Task: Create Issue Issue0000000026 in Backlog  in Scrum Project Project0000000006 in Jira. Create Issue Issue0000000027 in Backlog  in Scrum Project Project0000000006 in Jira. Create Issue Issue0000000028 in Backlog  in Scrum Project Project0000000006 in Jira. Create Issue Issue0000000029 in Backlog  in Scrum Project Project0000000006 in Jira. Create Issue Issue0000000030 in Backlog  in Scrum Project Project0000000006 in Jira
Action: Mouse moved to (84, 221)
Screenshot: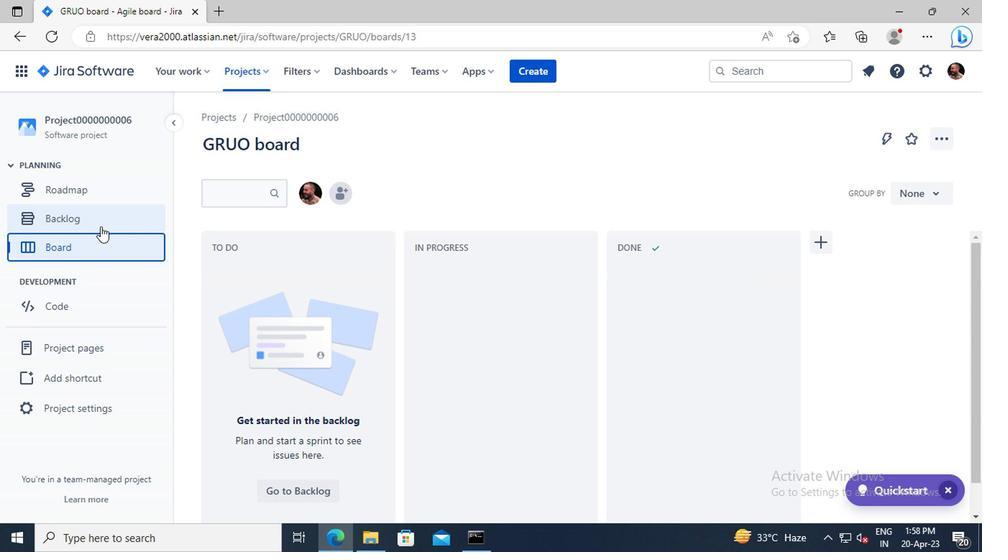 
Action: Mouse pressed left at (84, 221)
Screenshot: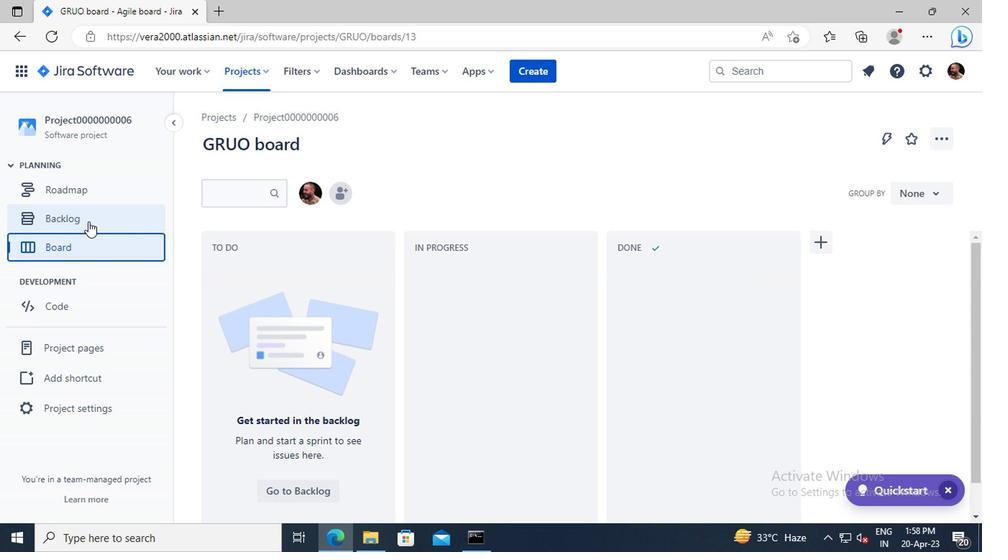 
Action: Mouse moved to (527, 72)
Screenshot: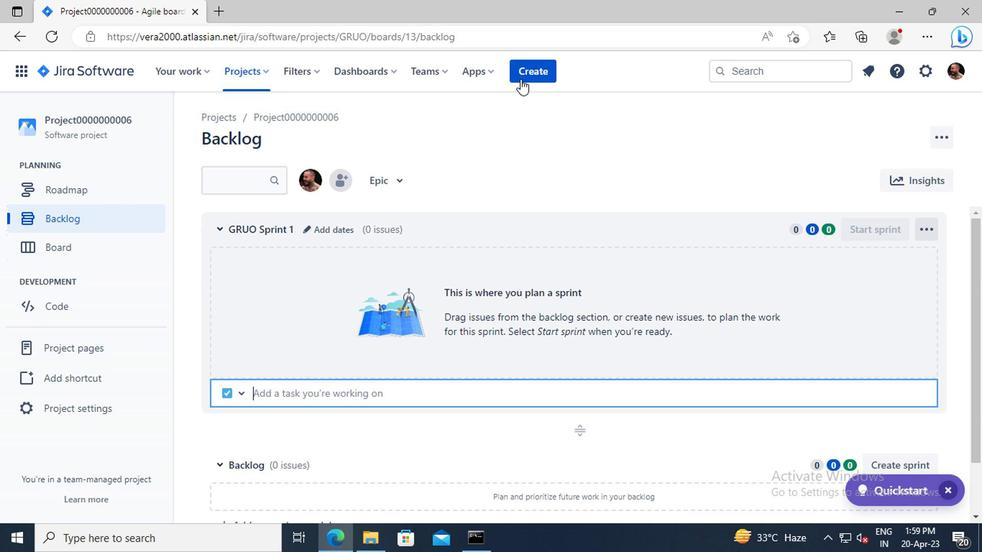 
Action: Mouse pressed left at (527, 72)
Screenshot: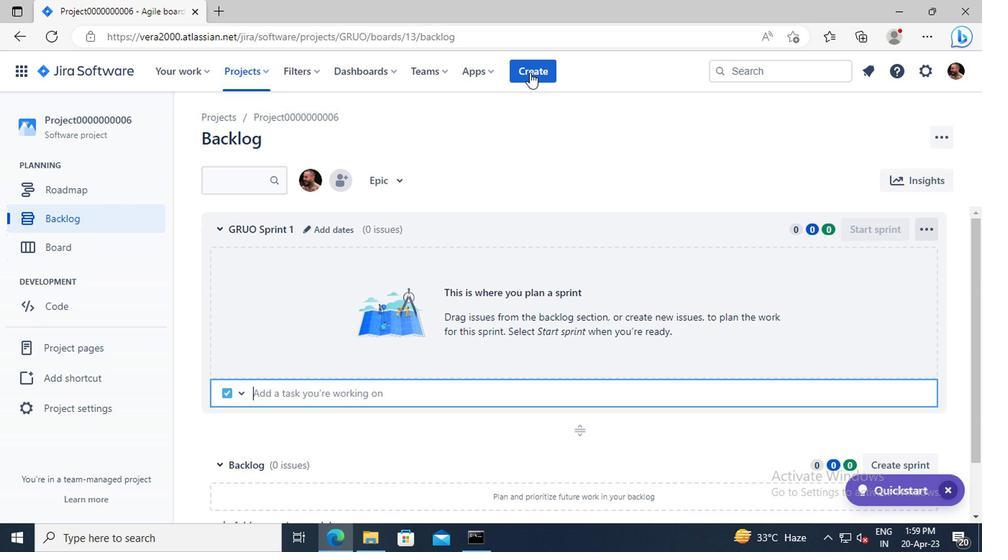 
Action: Mouse moved to (366, 280)
Screenshot: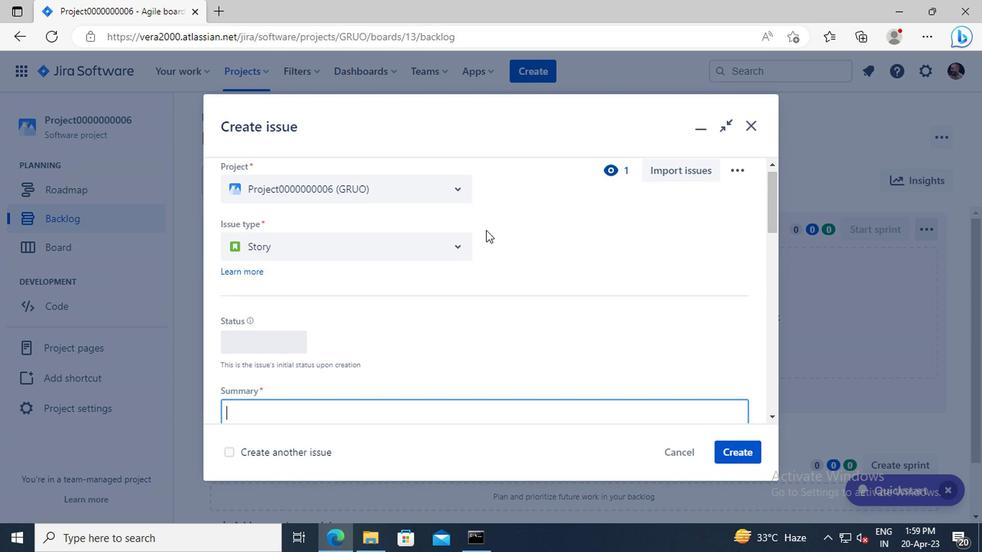 
Action: Mouse scrolled (366, 280) with delta (0, 0)
Screenshot: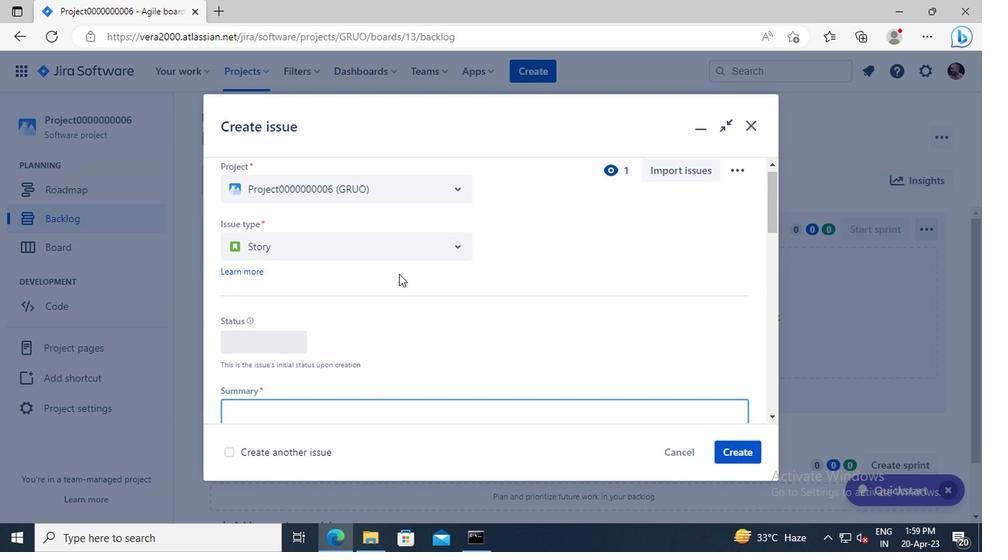 
Action: Mouse scrolled (366, 280) with delta (0, 0)
Screenshot: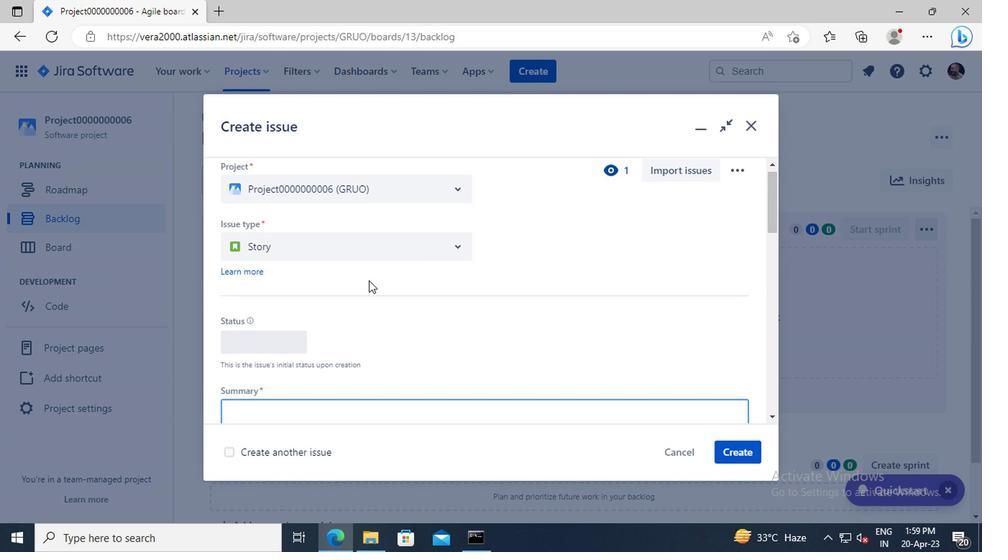 
Action: Mouse moved to (342, 332)
Screenshot: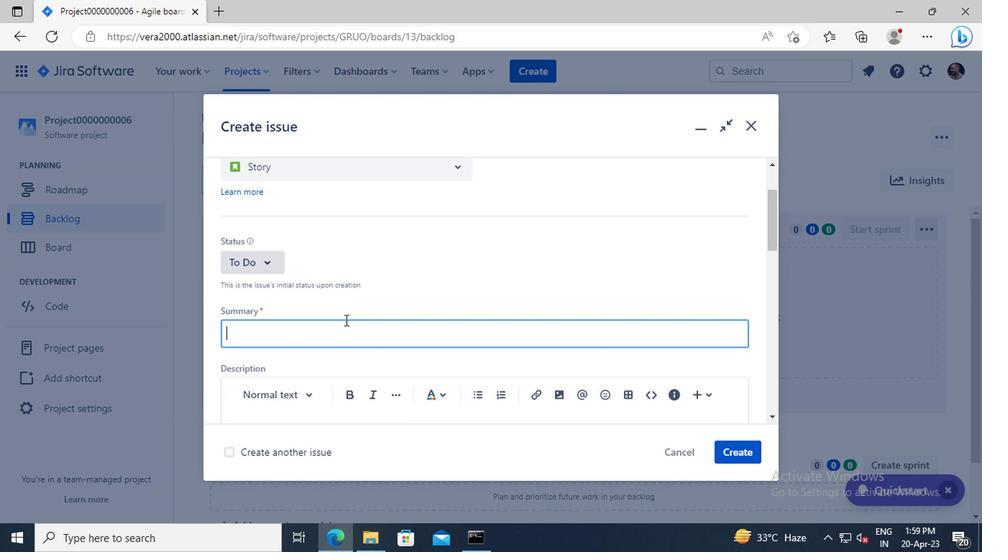 
Action: Mouse pressed left at (342, 332)
Screenshot: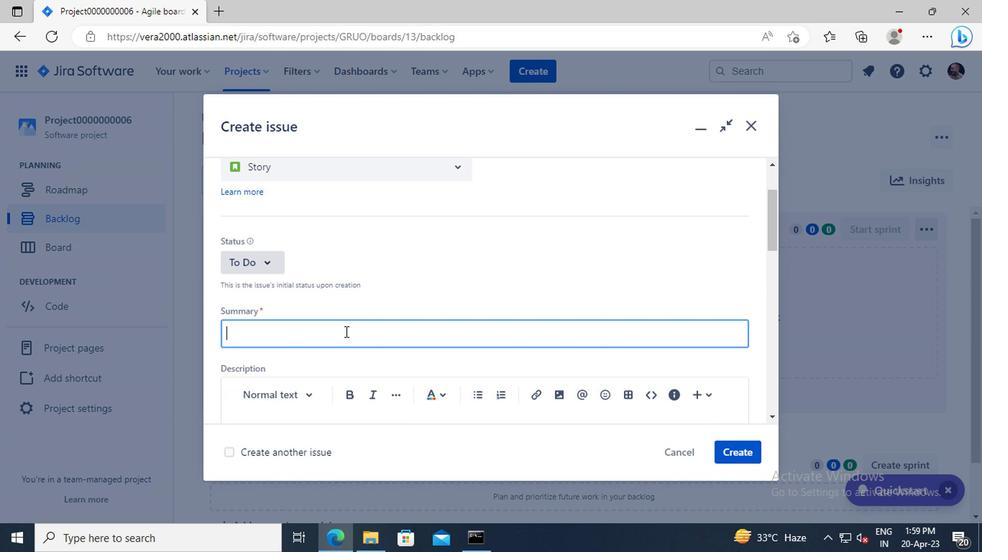 
Action: Key pressed <Key.shift>ISSUE0000000026
Screenshot: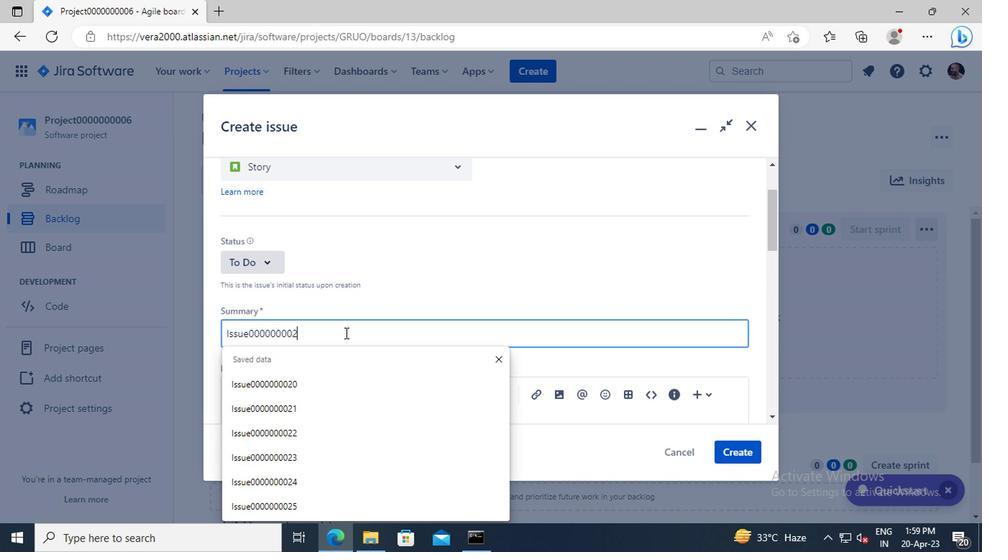 
Action: Mouse moved to (730, 454)
Screenshot: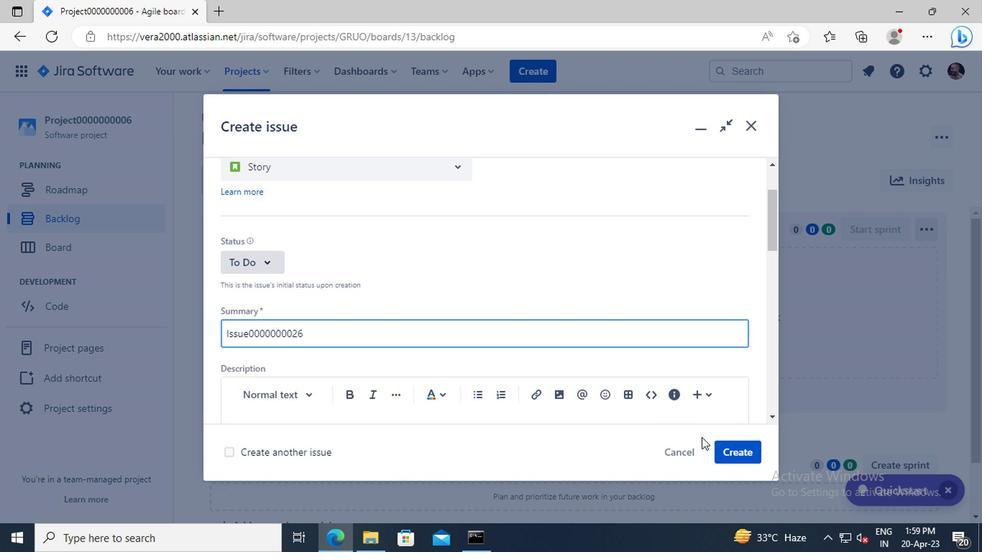 
Action: Mouse pressed left at (730, 454)
Screenshot: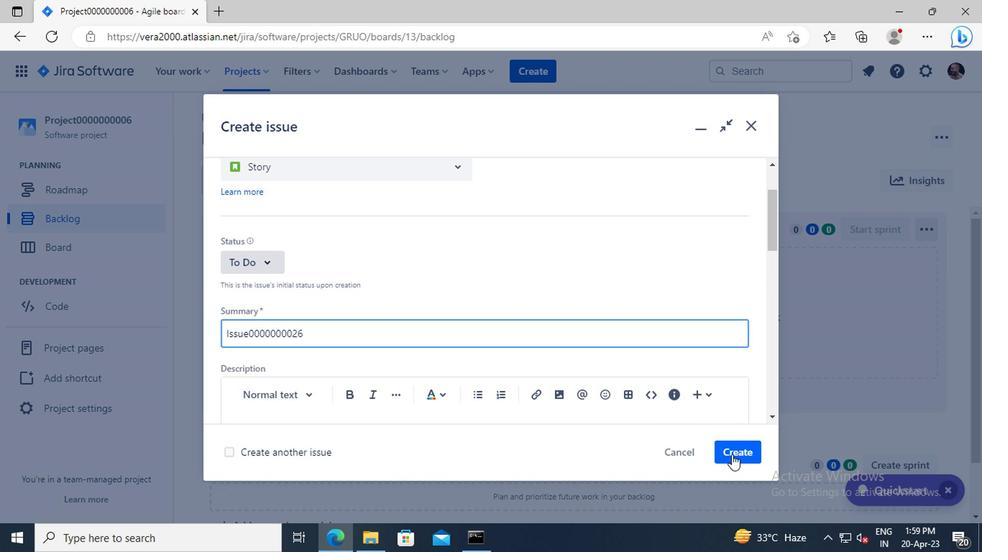 
Action: Mouse moved to (534, 72)
Screenshot: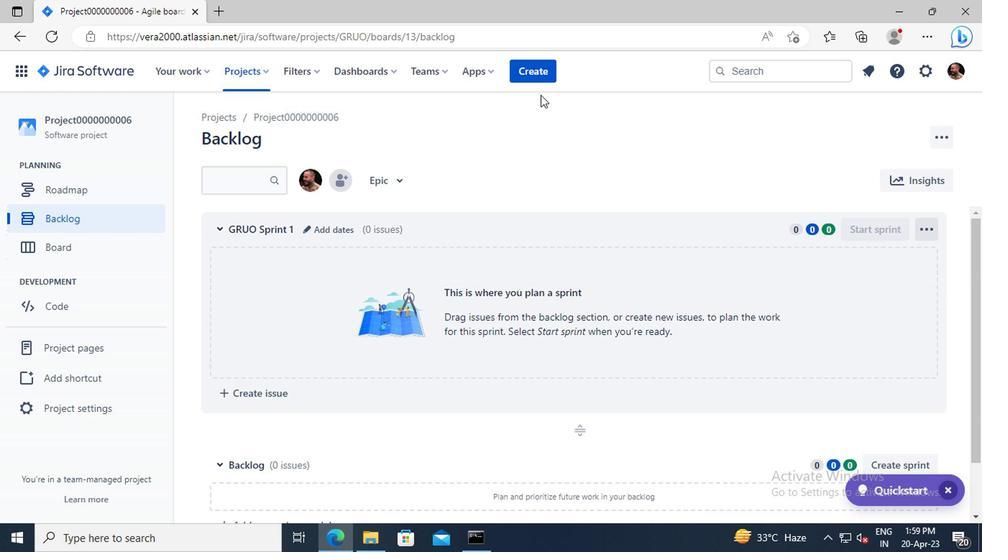 
Action: Mouse pressed left at (534, 72)
Screenshot: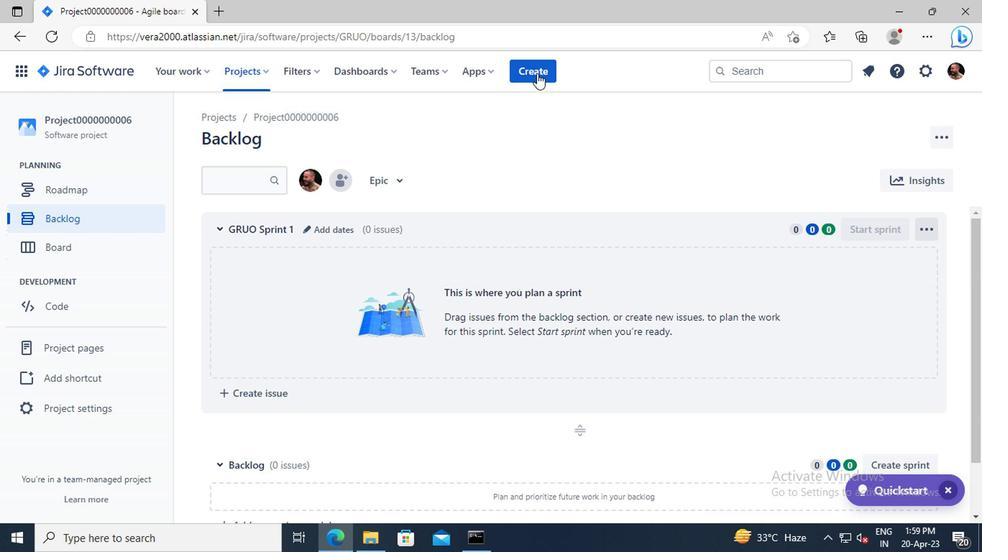
Action: Mouse moved to (427, 250)
Screenshot: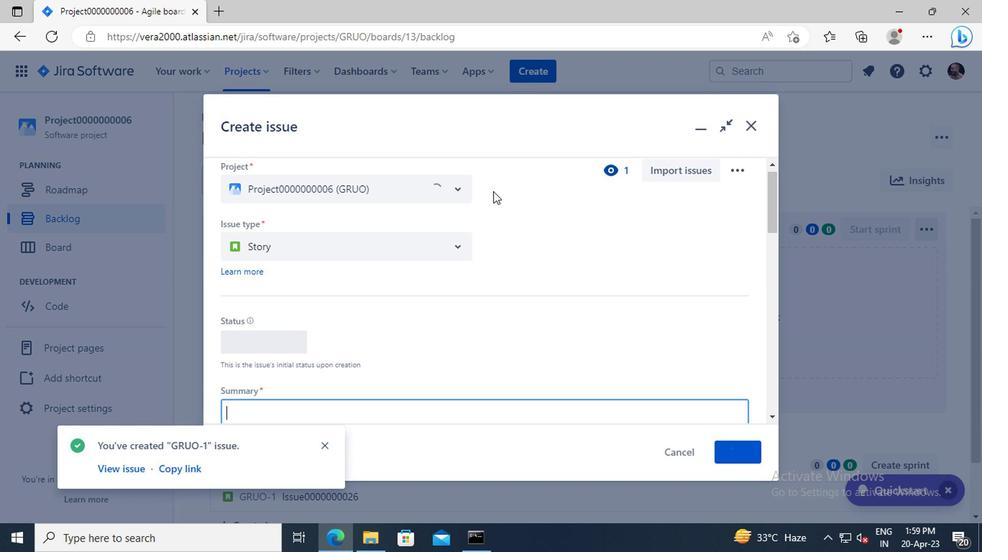 
Action: Mouse scrolled (427, 250) with delta (0, 0)
Screenshot: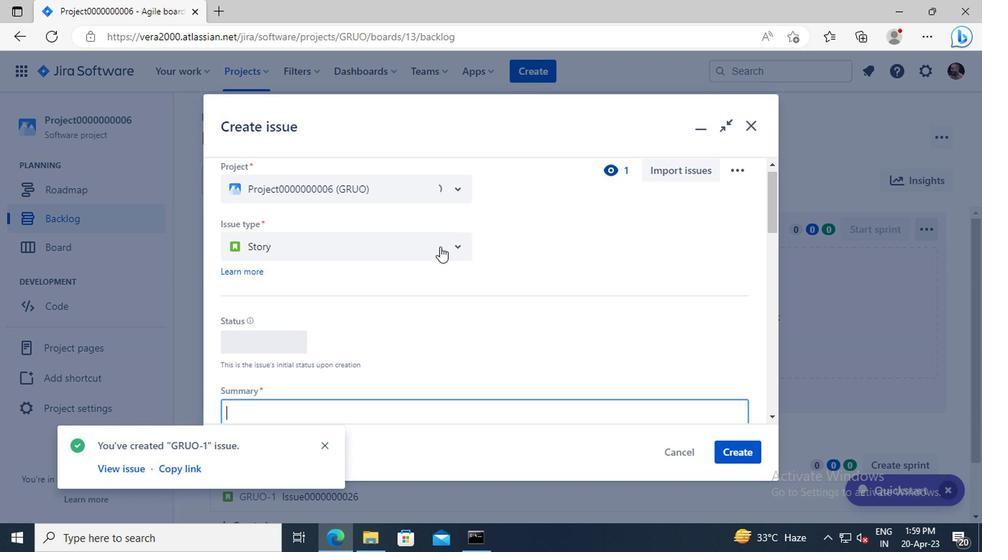 
Action: Mouse moved to (329, 369)
Screenshot: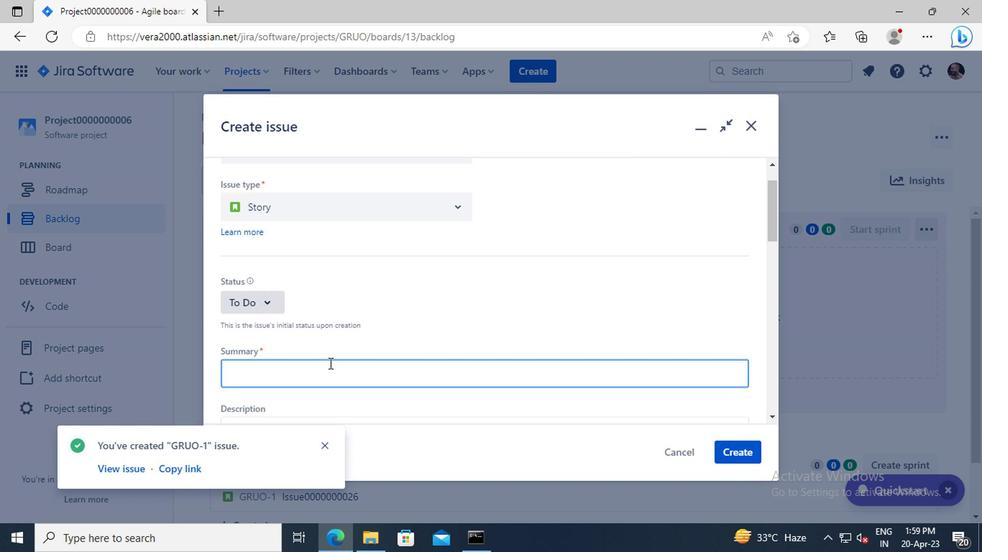 
Action: Mouse pressed left at (329, 369)
Screenshot: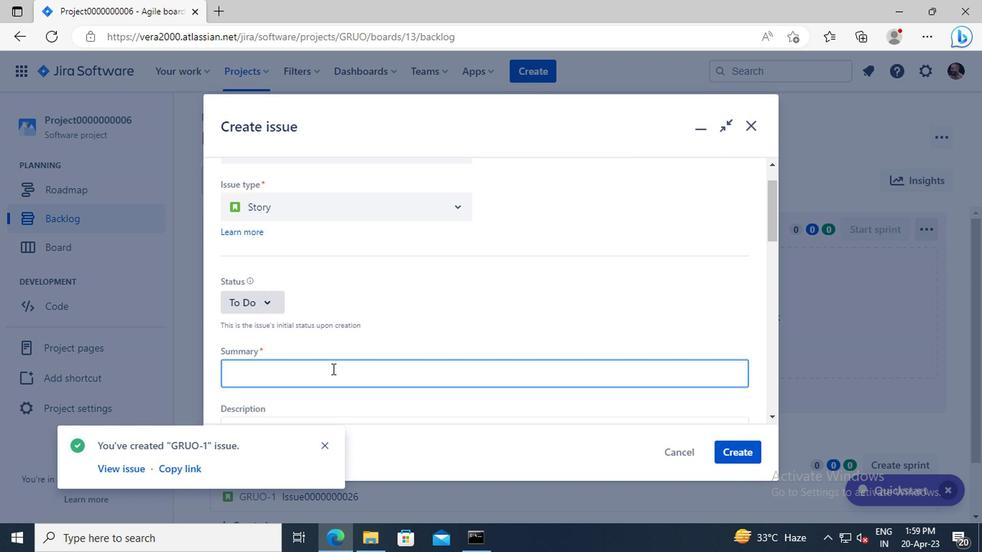 
Action: Key pressed <Key.shift>ISSUE0000000027
Screenshot: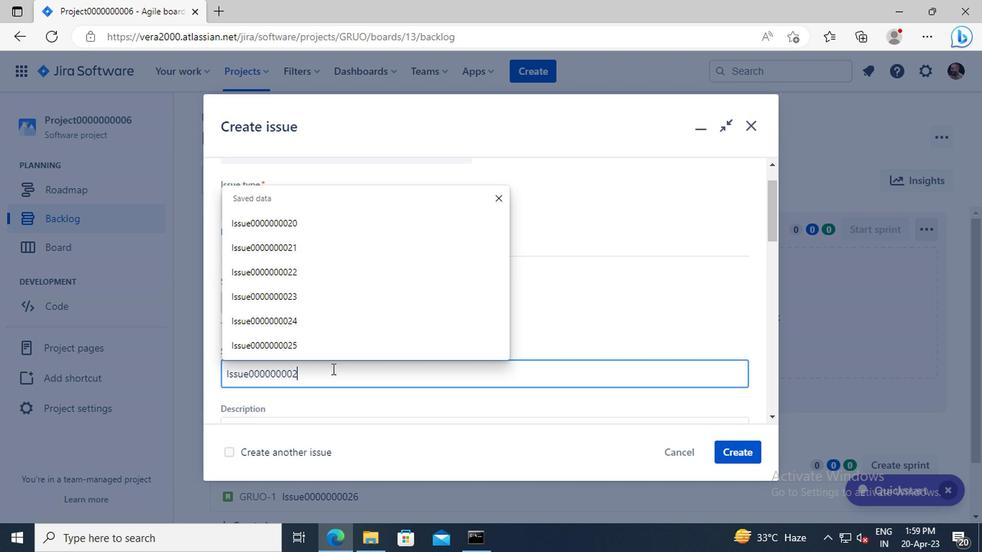
Action: Mouse moved to (723, 453)
Screenshot: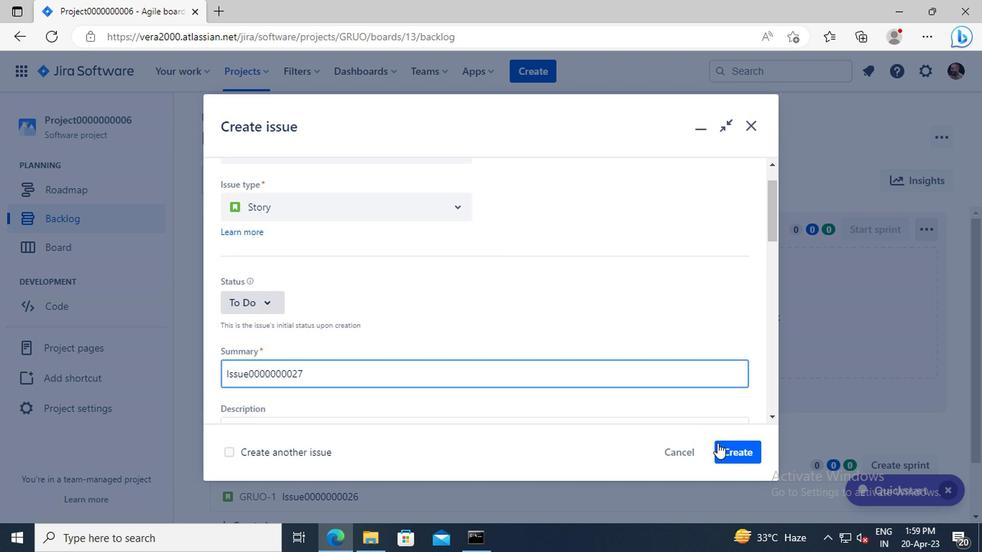 
Action: Mouse pressed left at (723, 453)
Screenshot: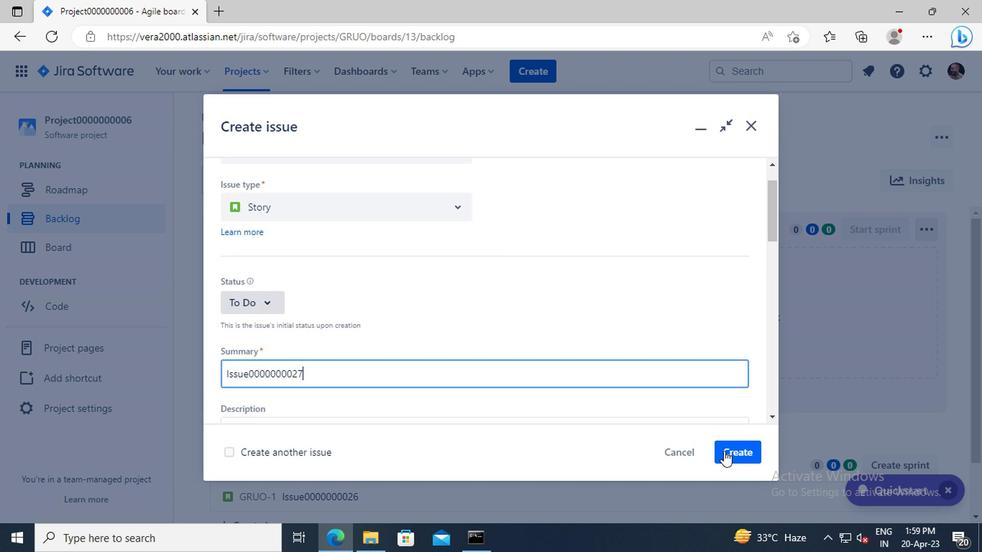 
Action: Mouse moved to (531, 72)
Screenshot: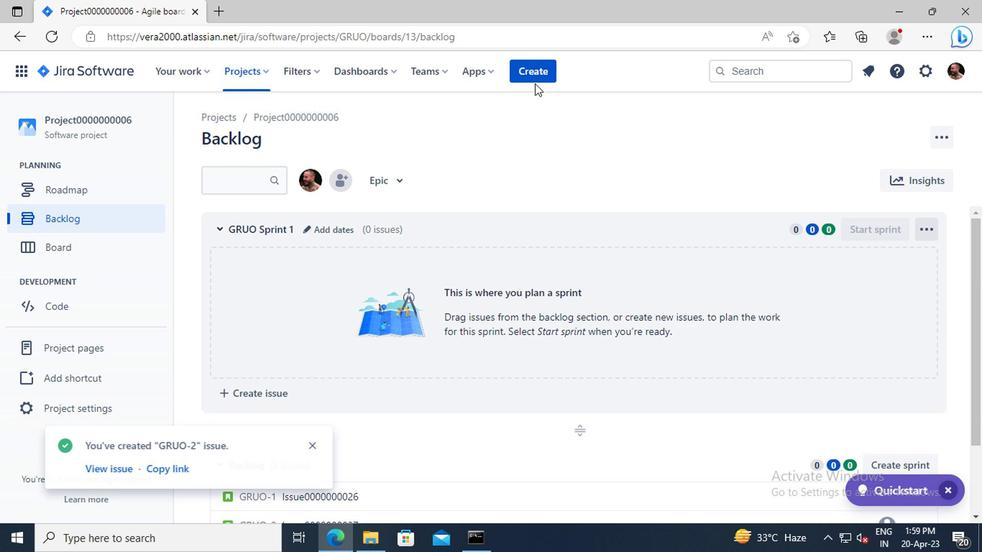 
Action: Mouse pressed left at (531, 72)
Screenshot: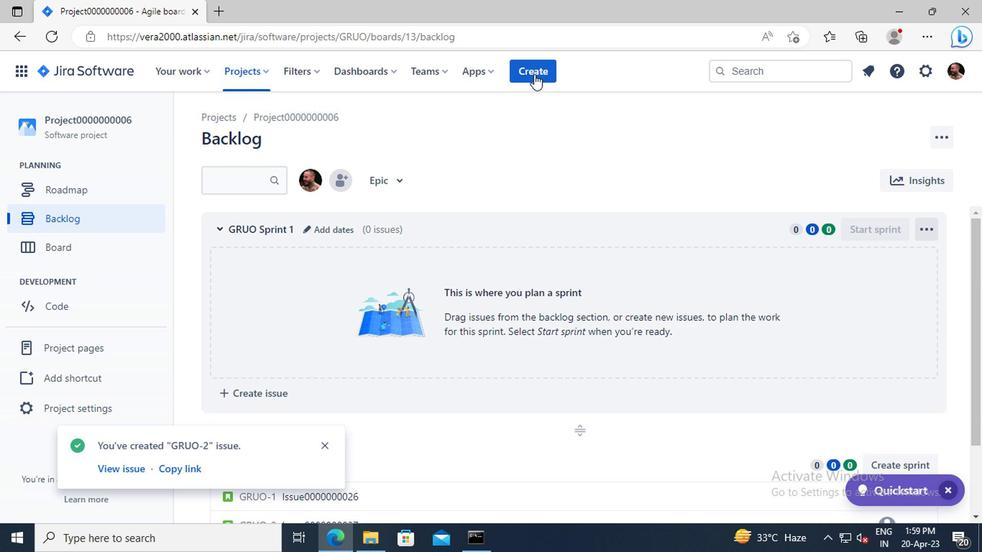 
Action: Mouse moved to (390, 297)
Screenshot: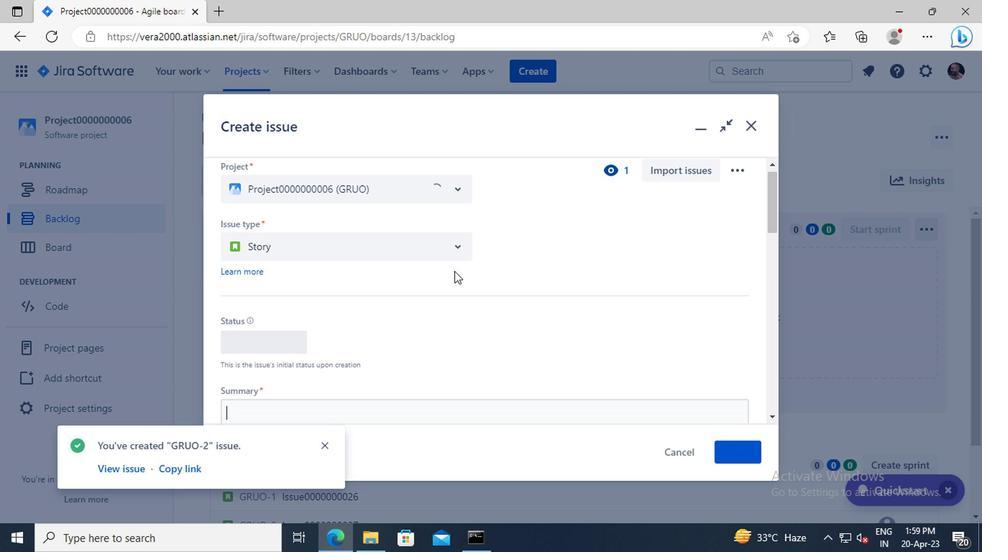 
Action: Mouse scrolled (390, 296) with delta (0, -1)
Screenshot: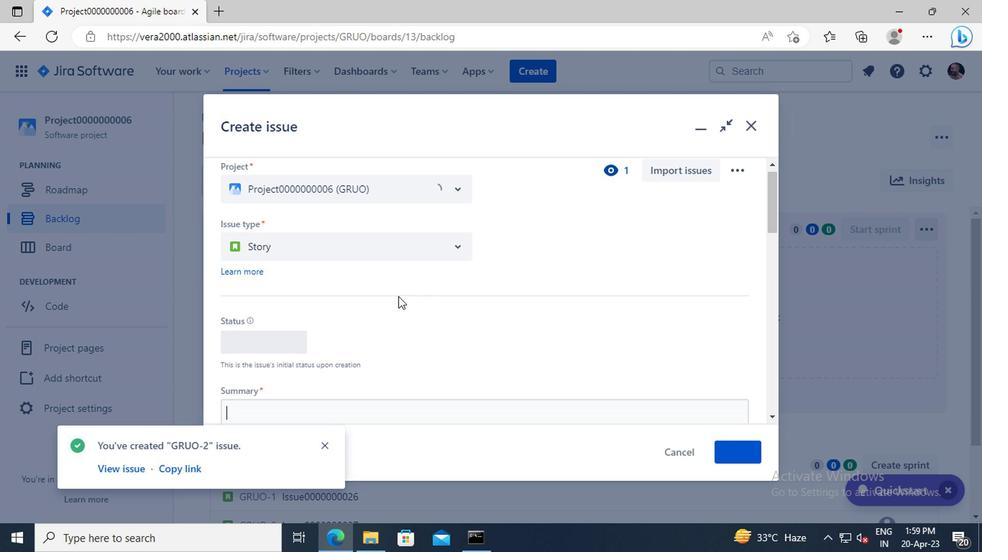 
Action: Mouse scrolled (390, 296) with delta (0, -1)
Screenshot: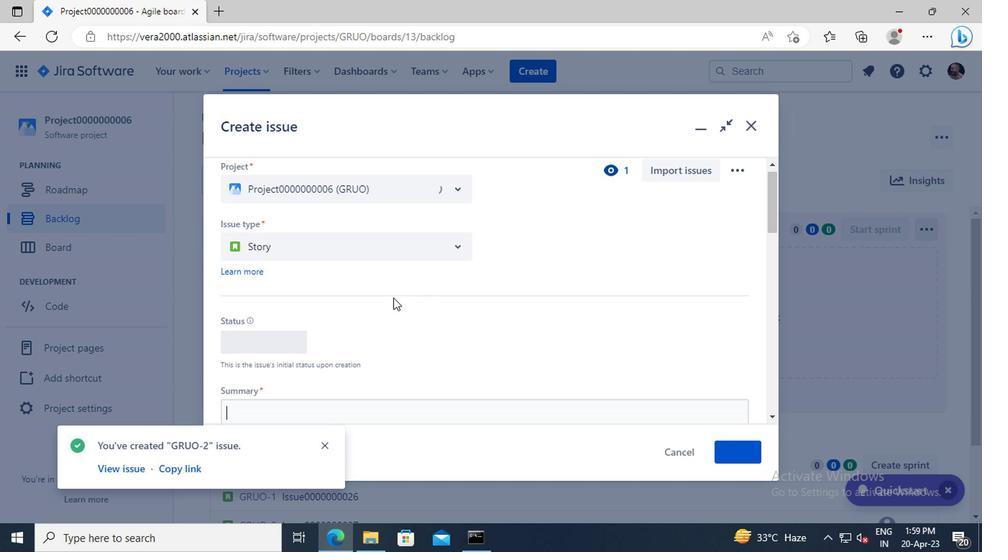 
Action: Mouse moved to (313, 334)
Screenshot: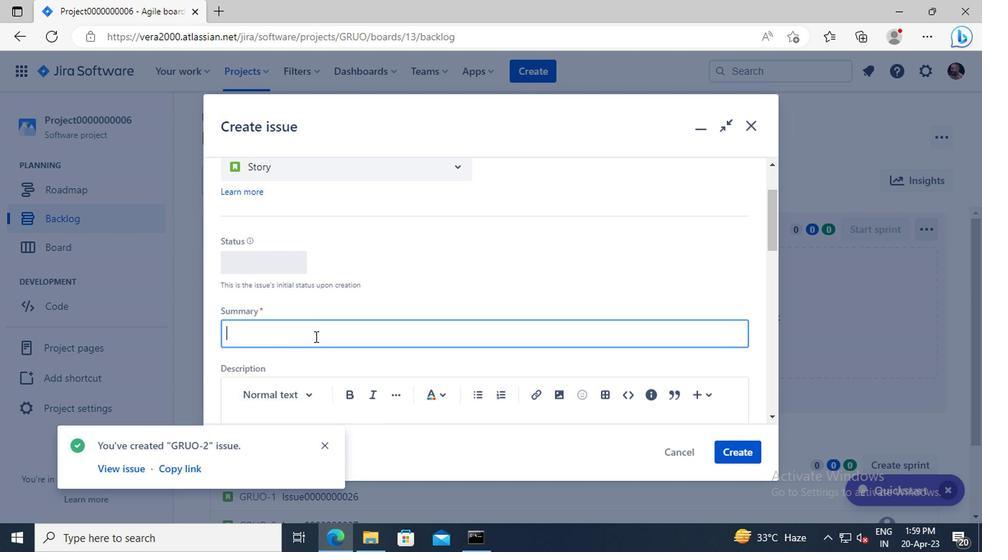 
Action: Mouse pressed left at (313, 334)
Screenshot: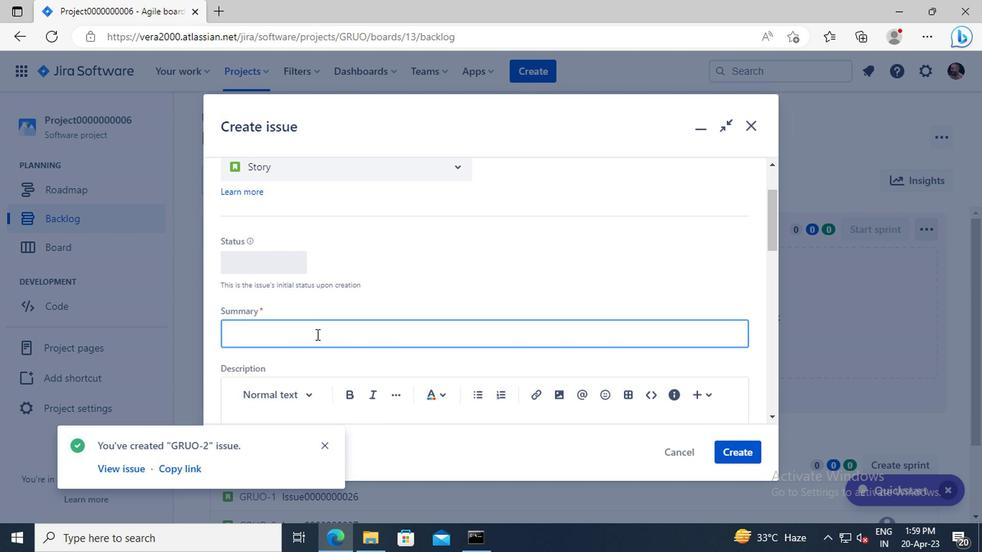 
Action: Key pressed <Key.shift>ISSUE0000000028
Screenshot: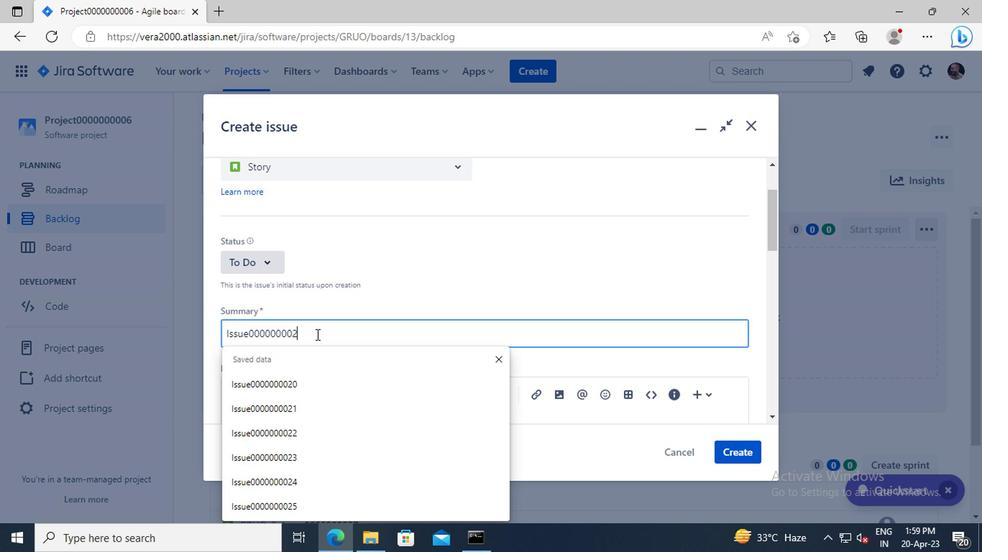 
Action: Mouse moved to (738, 453)
Screenshot: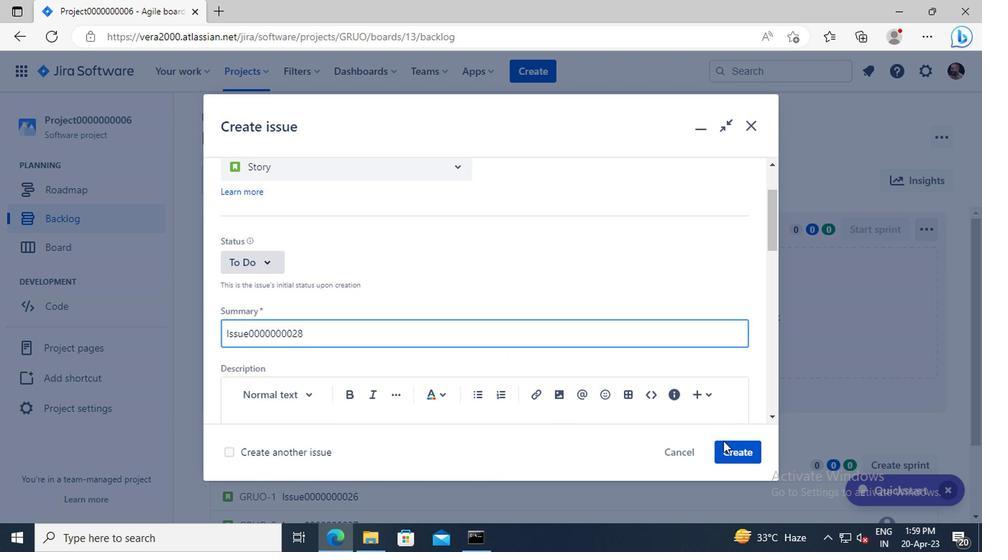 
Action: Mouse pressed left at (738, 453)
Screenshot: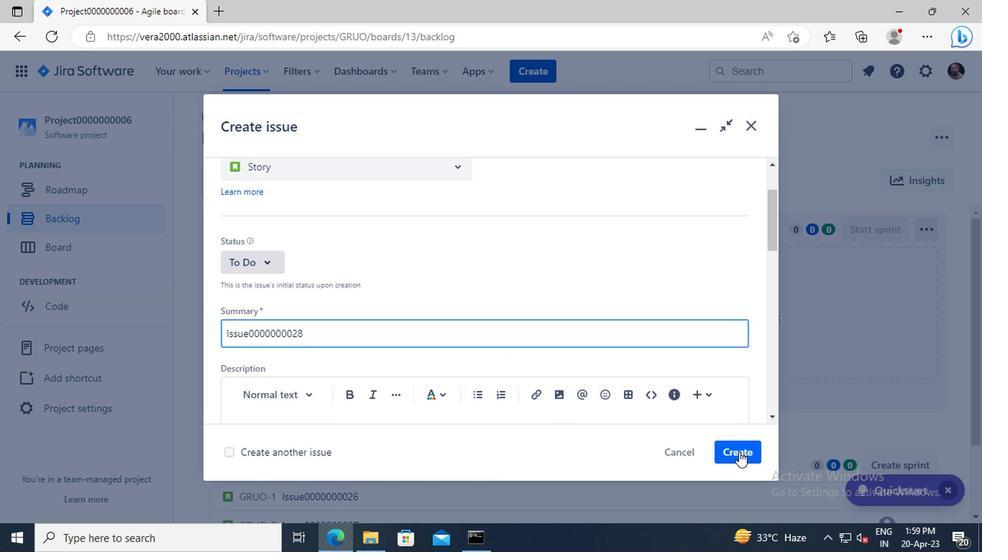 
Action: Mouse moved to (530, 72)
Screenshot: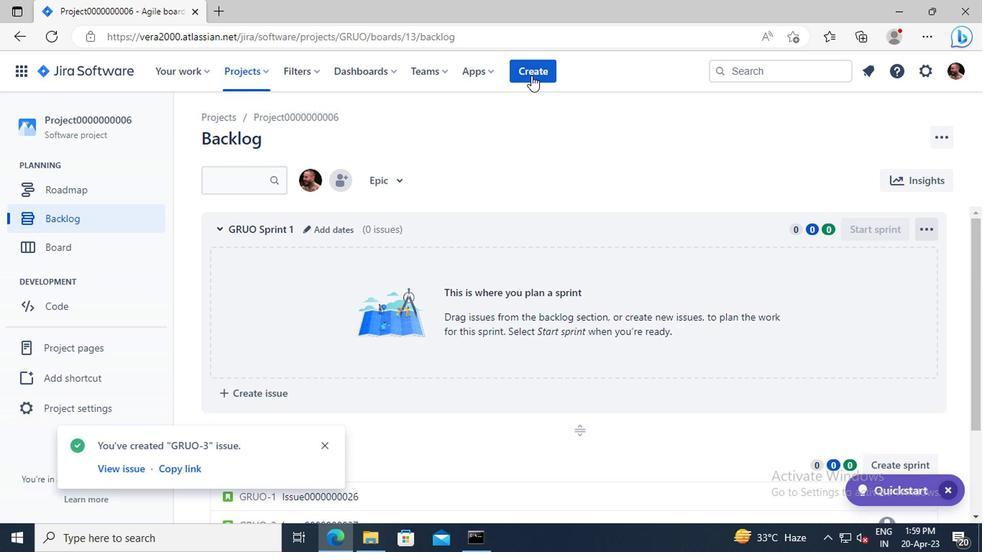 
Action: Mouse pressed left at (530, 72)
Screenshot: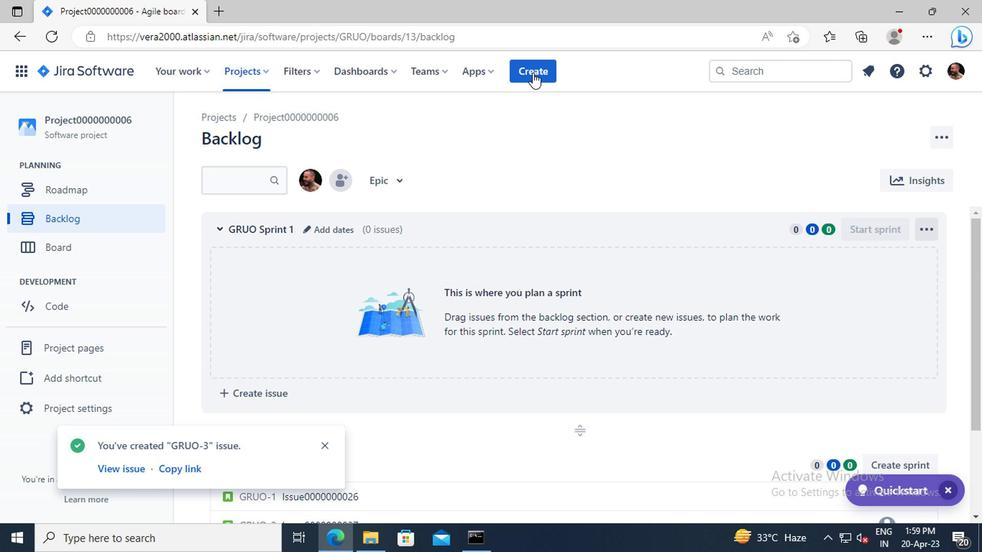 
Action: Mouse moved to (389, 265)
Screenshot: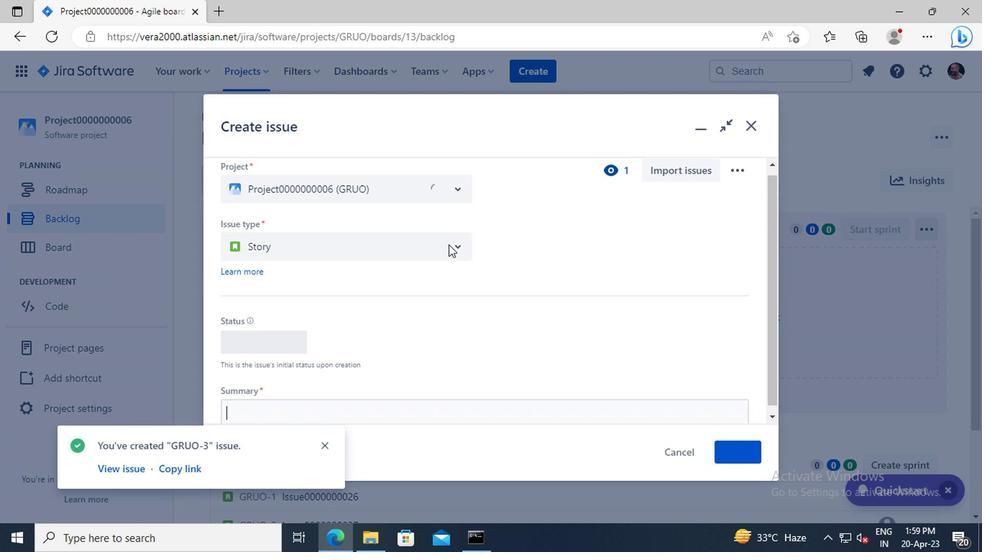 
Action: Mouse scrolled (389, 264) with delta (0, -1)
Screenshot: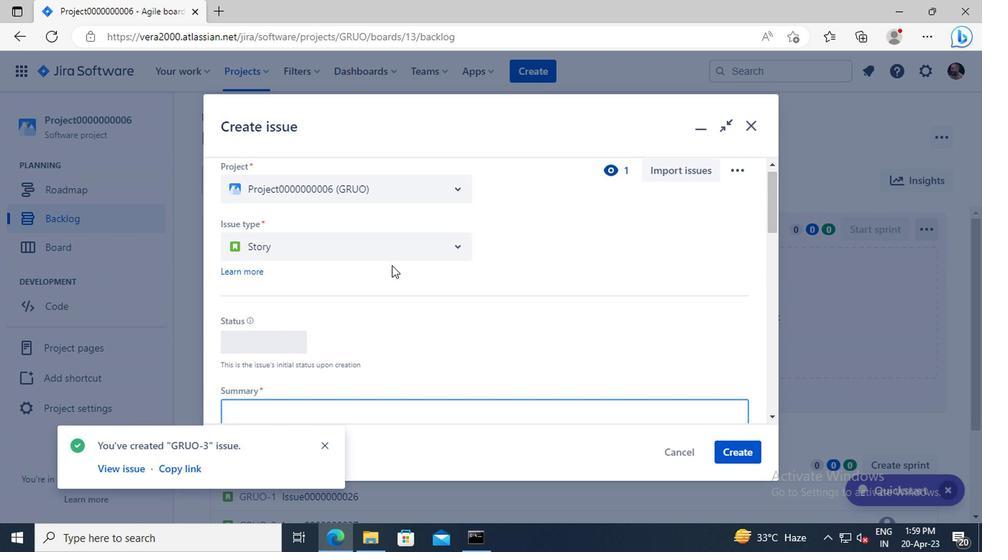 
Action: Mouse scrolled (389, 264) with delta (0, -1)
Screenshot: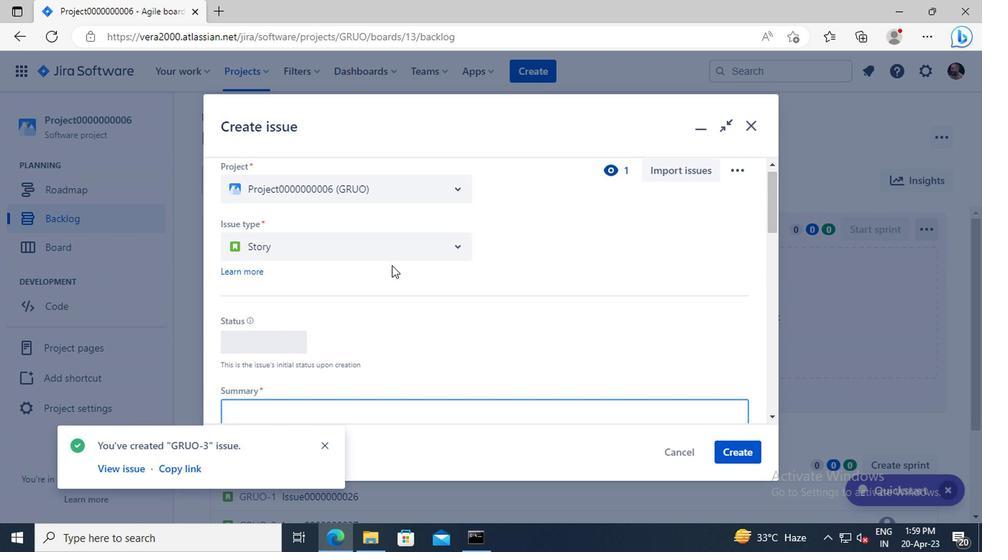 
Action: Mouse moved to (339, 331)
Screenshot: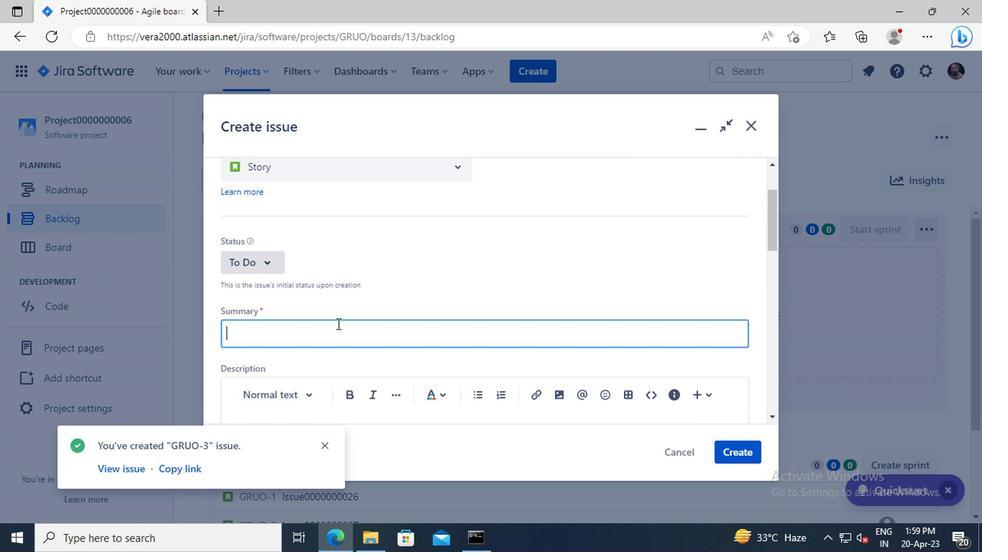 
Action: Mouse pressed left at (339, 331)
Screenshot: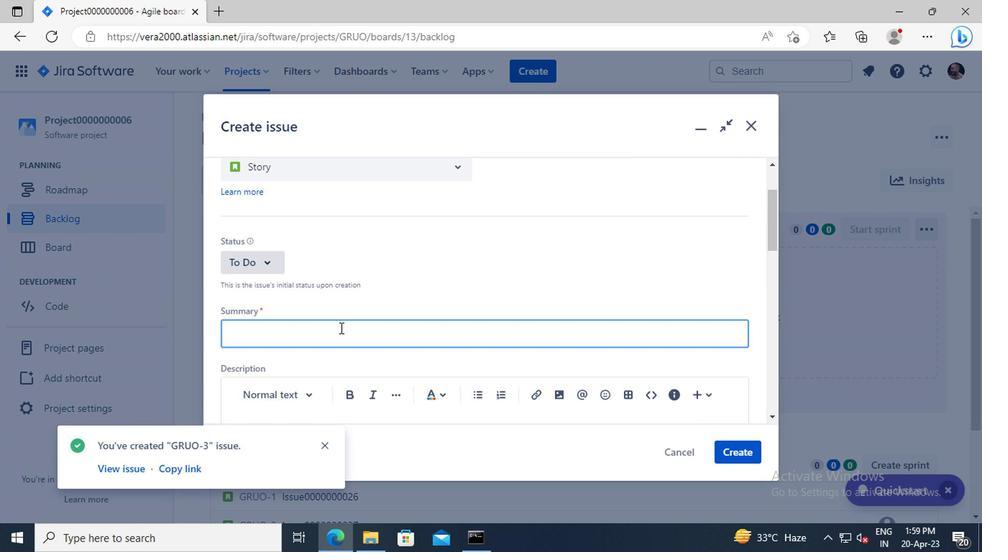 
Action: Key pressed <Key.shift>ISSUE0000000029
Screenshot: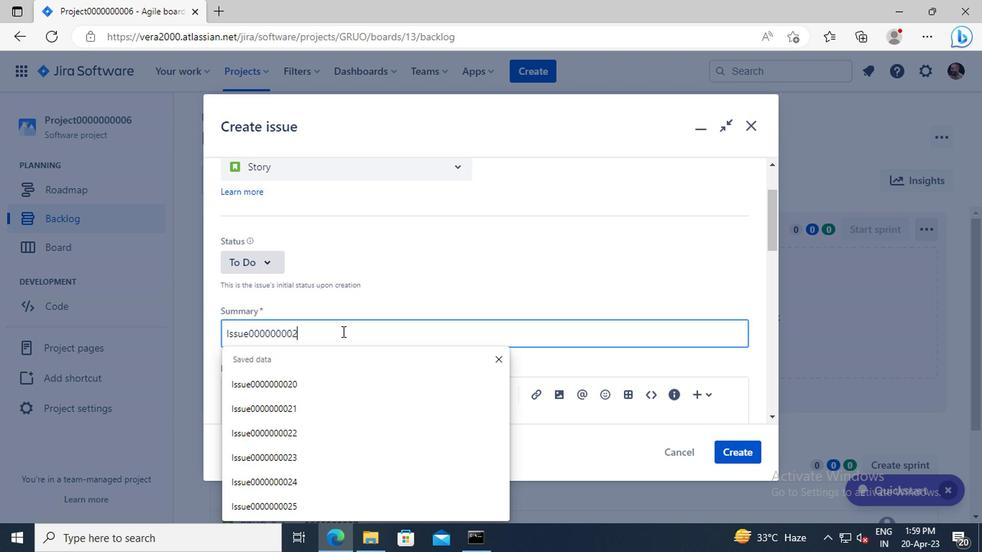 
Action: Mouse moved to (724, 448)
Screenshot: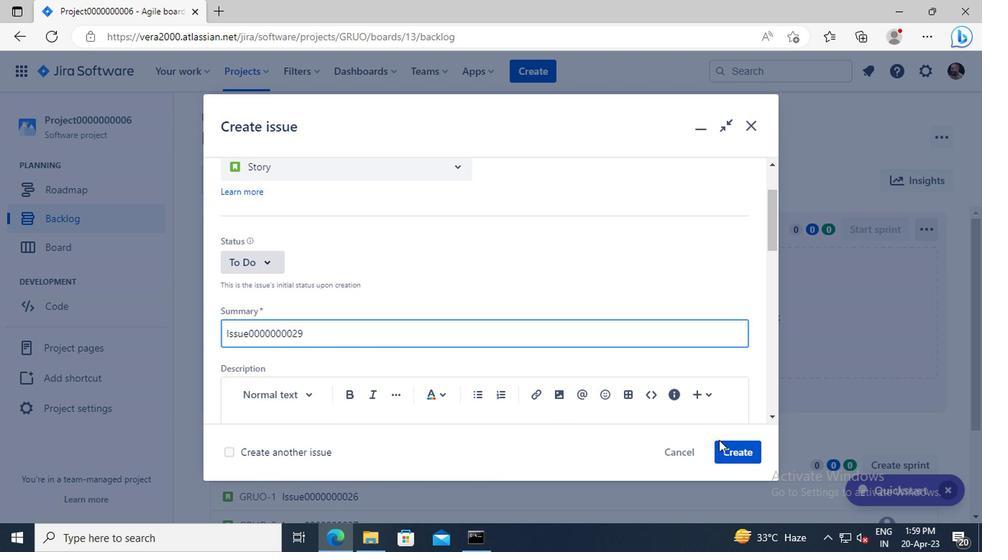 
Action: Mouse pressed left at (724, 448)
Screenshot: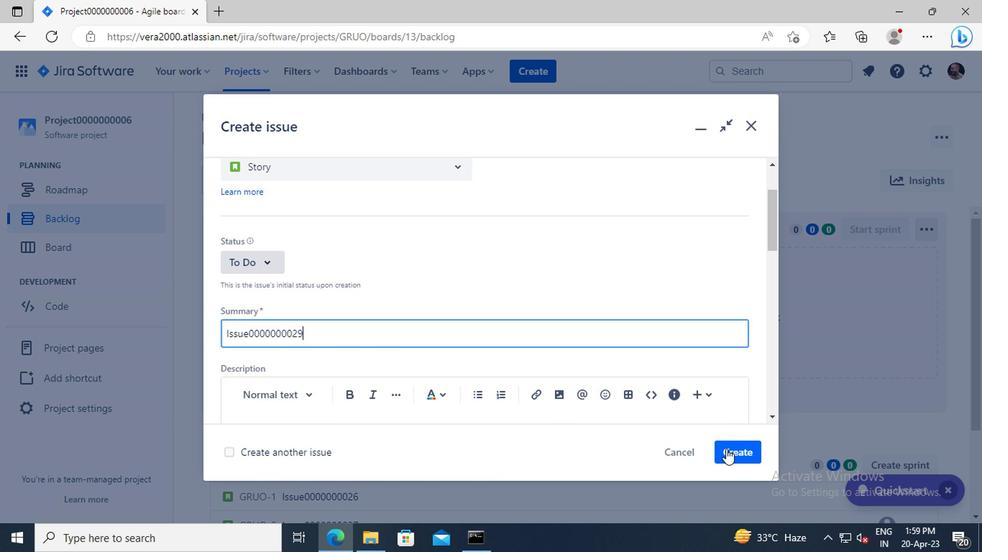 
Action: Mouse moved to (534, 76)
Screenshot: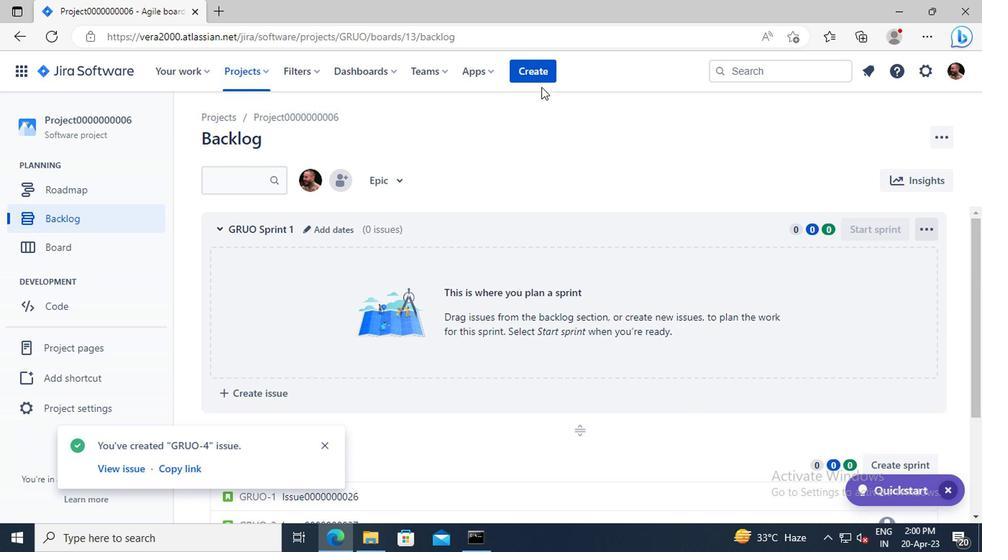 
Action: Mouse pressed left at (534, 76)
Screenshot: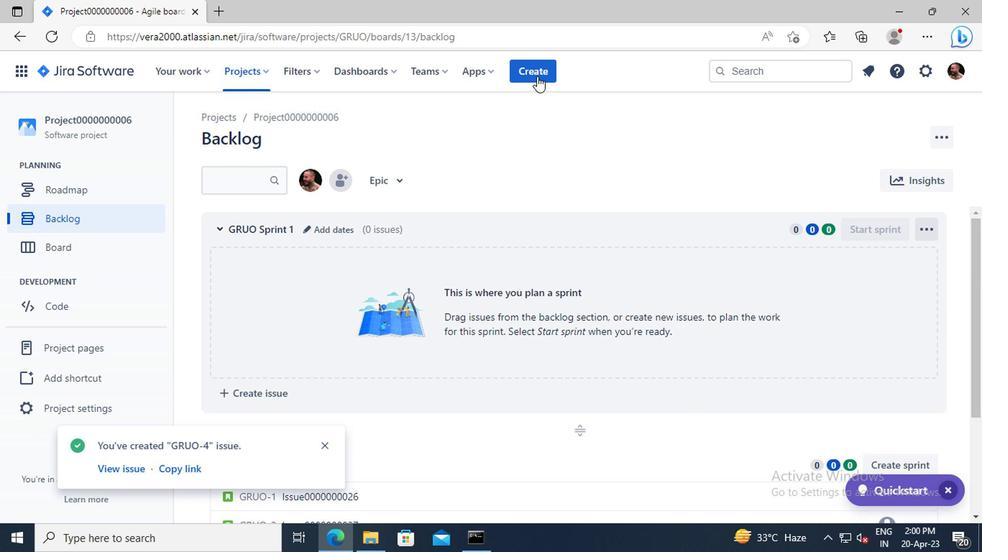 
Action: Mouse moved to (396, 298)
Screenshot: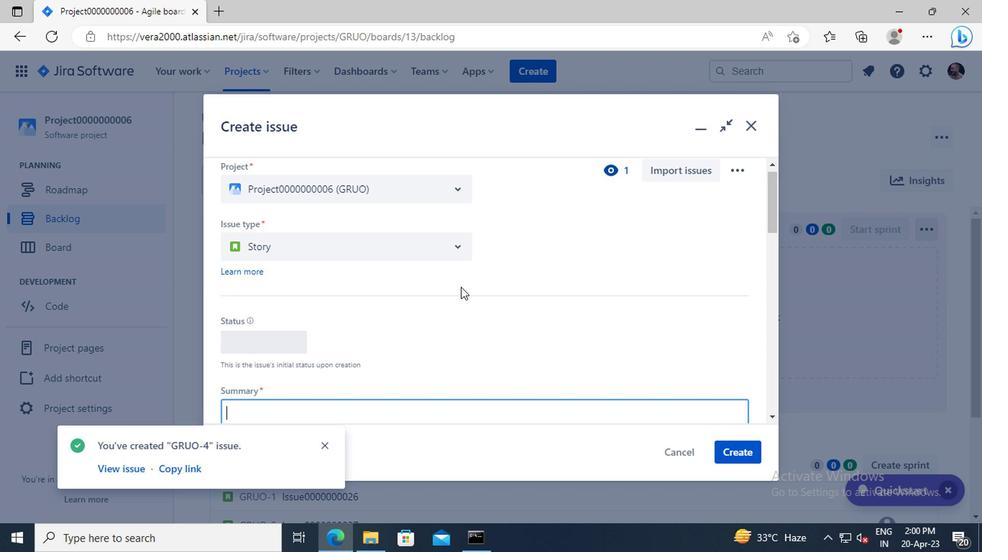 
Action: Mouse scrolled (396, 298) with delta (0, 0)
Screenshot: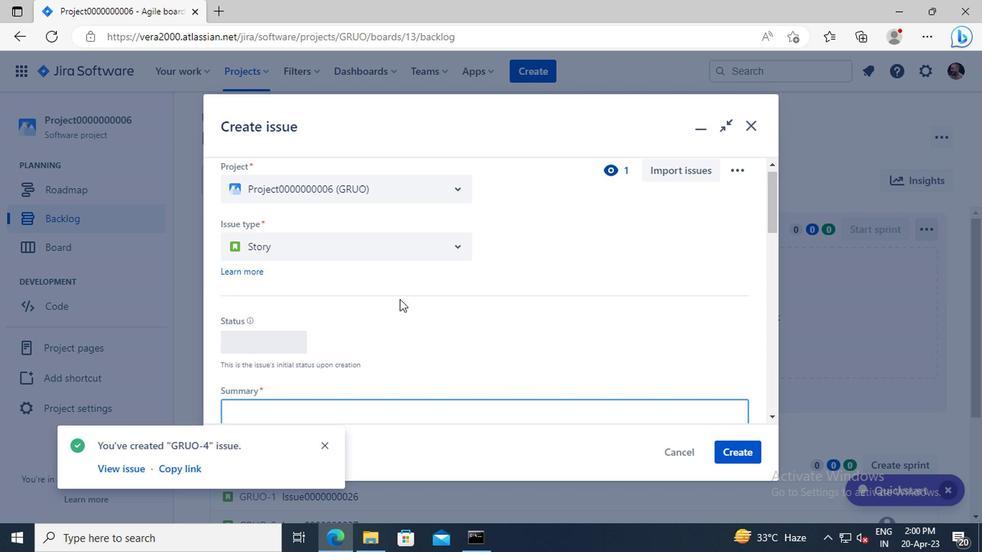 
Action: Mouse scrolled (396, 298) with delta (0, 0)
Screenshot: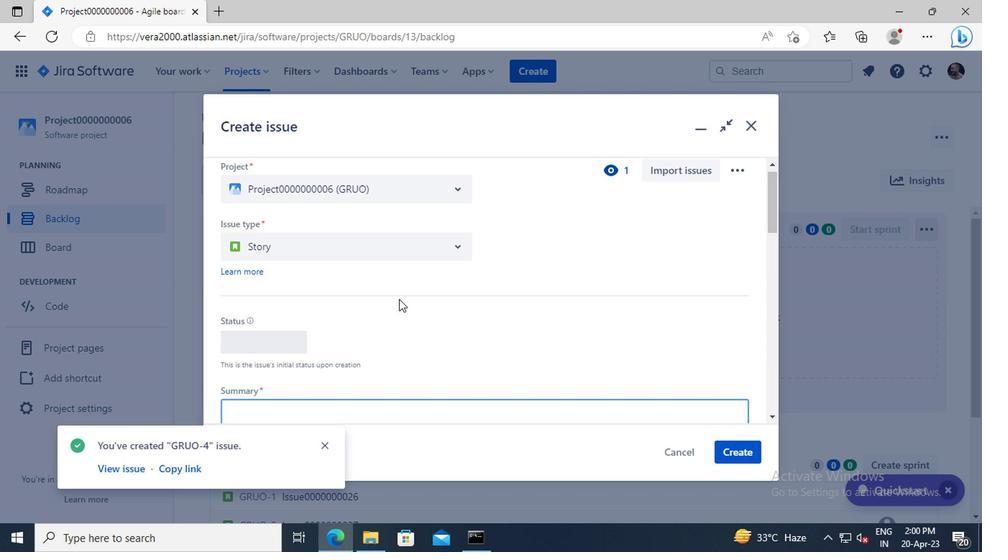 
Action: Mouse moved to (369, 328)
Screenshot: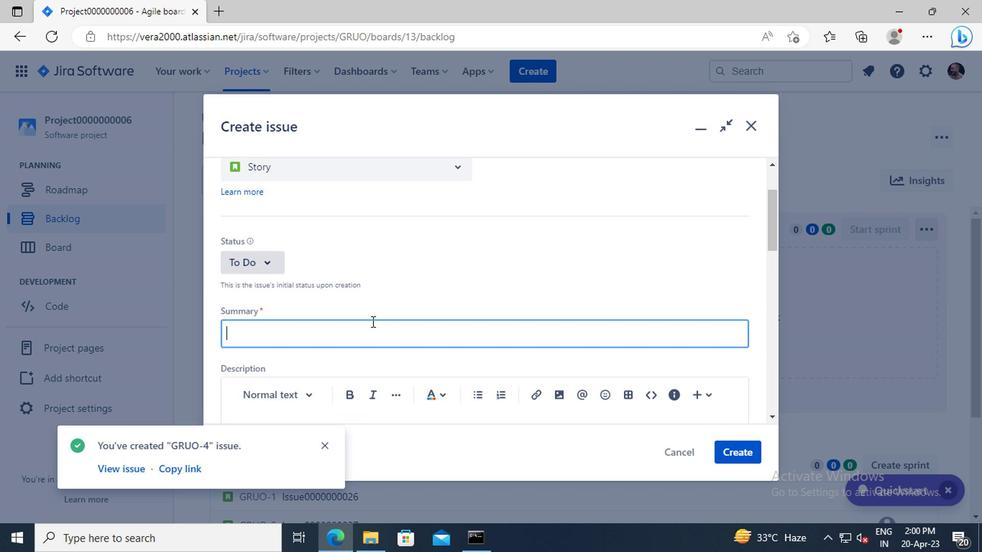 
Action: Mouse pressed left at (369, 328)
Screenshot: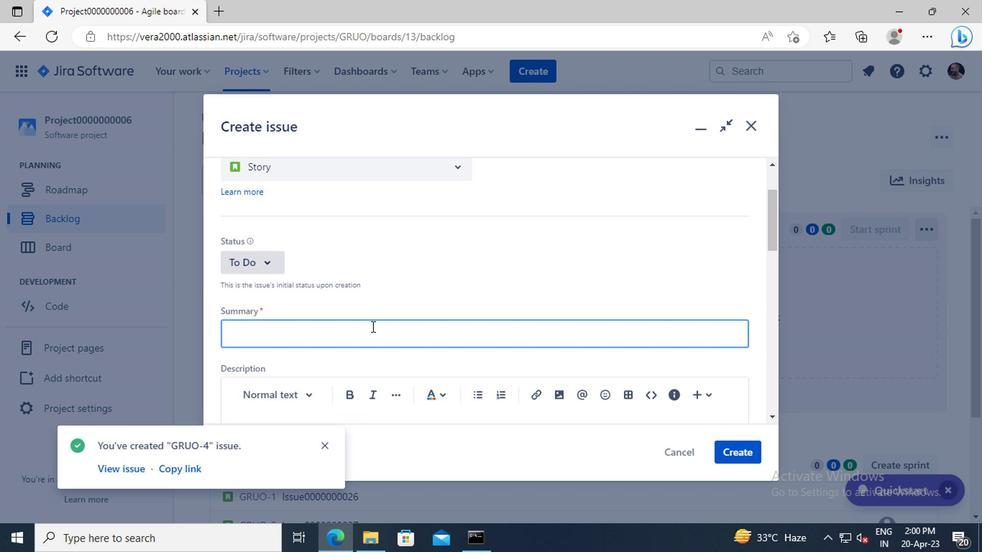 
Action: Key pressed <Key.shift>ISSUE0000000030
Screenshot: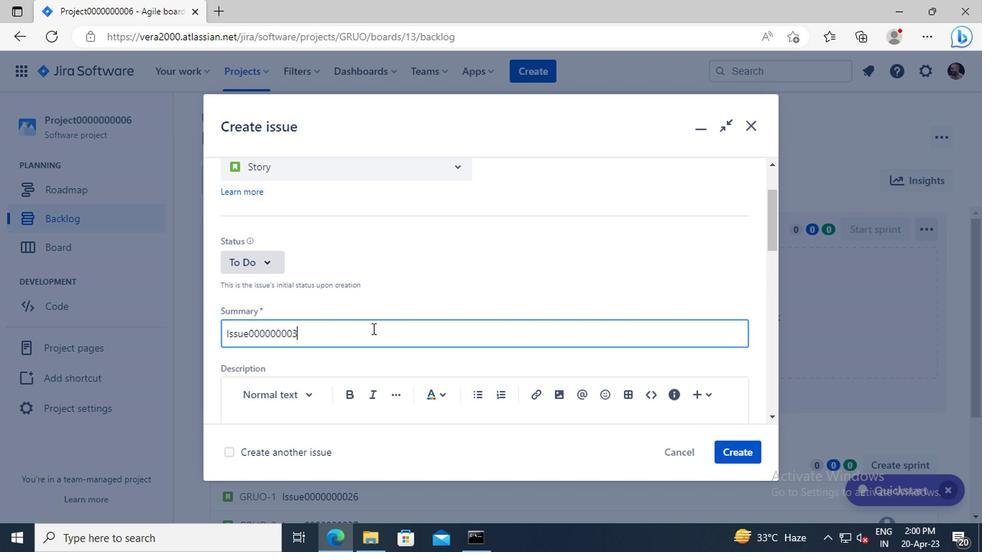 
Action: Mouse moved to (727, 452)
Screenshot: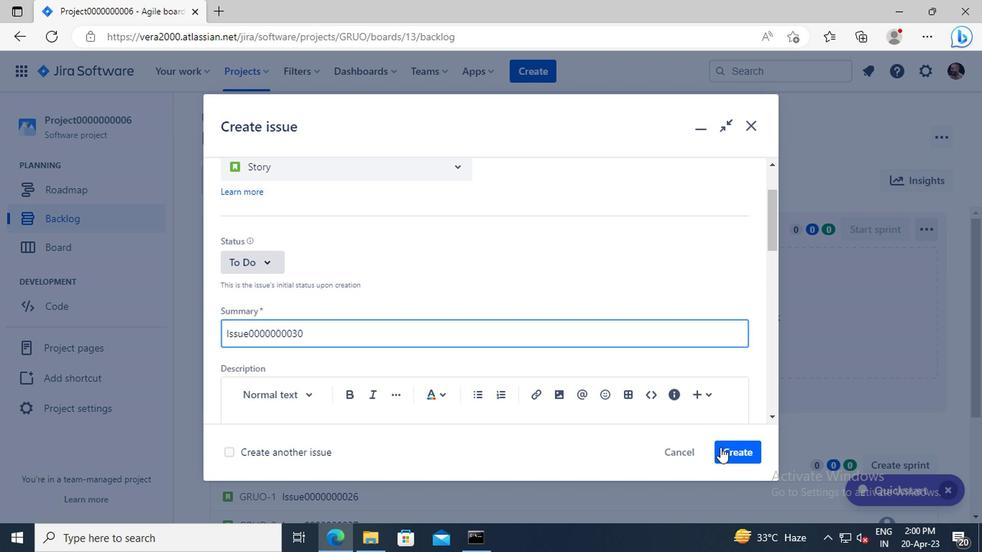 
Action: Mouse pressed left at (727, 452)
Screenshot: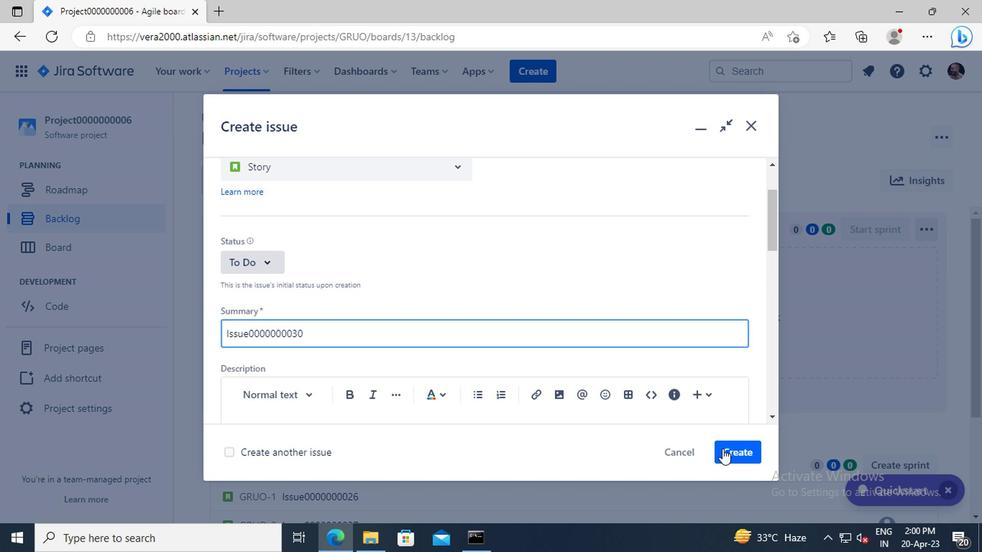 
